 Task: Create a rule from the Routing list, Task moved to a section -> Set Priority in the project AgilePulse , set the section as Done clear the priority
Action: Mouse moved to (67, 288)
Screenshot: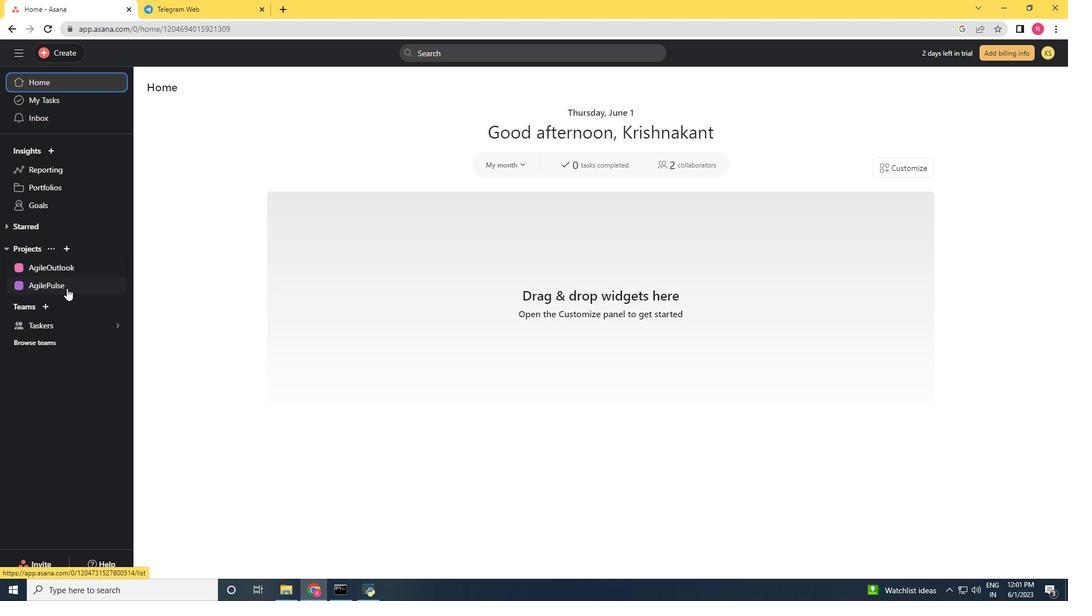 
Action: Mouse pressed left at (67, 288)
Screenshot: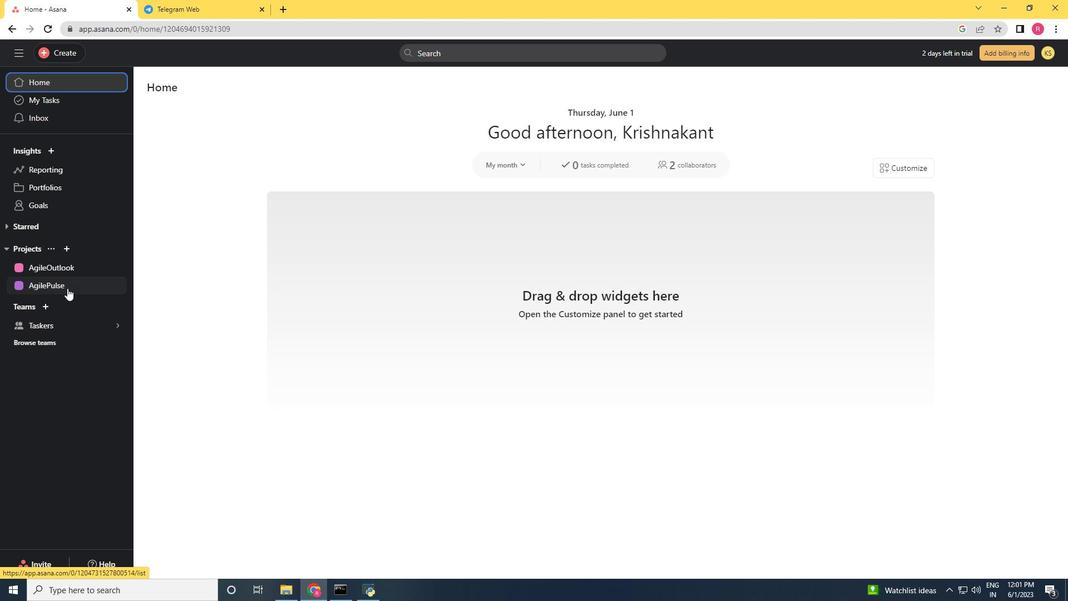 
Action: Mouse moved to (1015, 95)
Screenshot: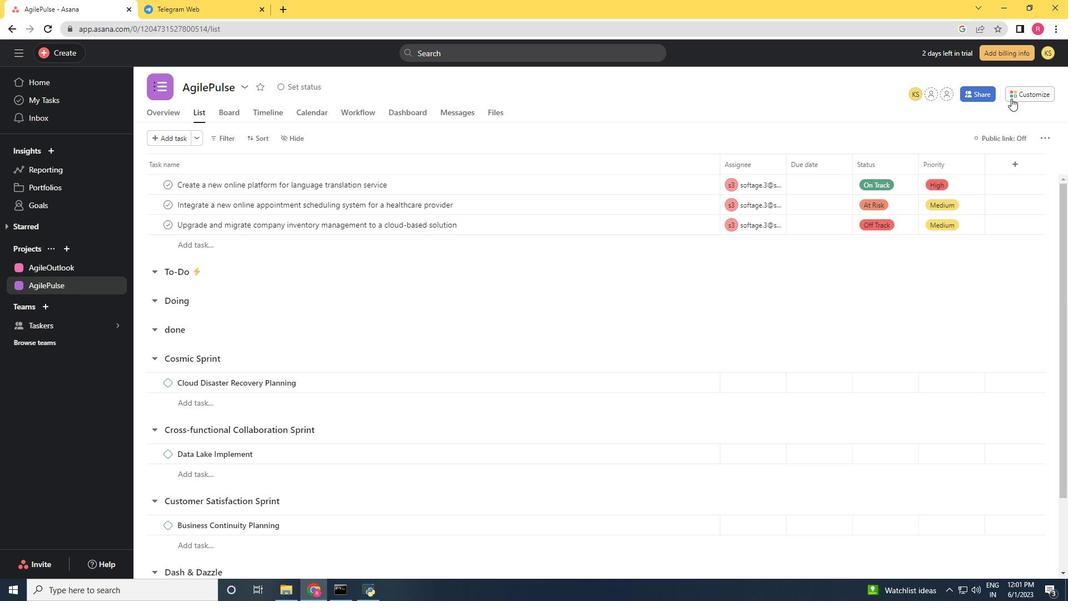 
Action: Mouse pressed left at (1015, 95)
Screenshot: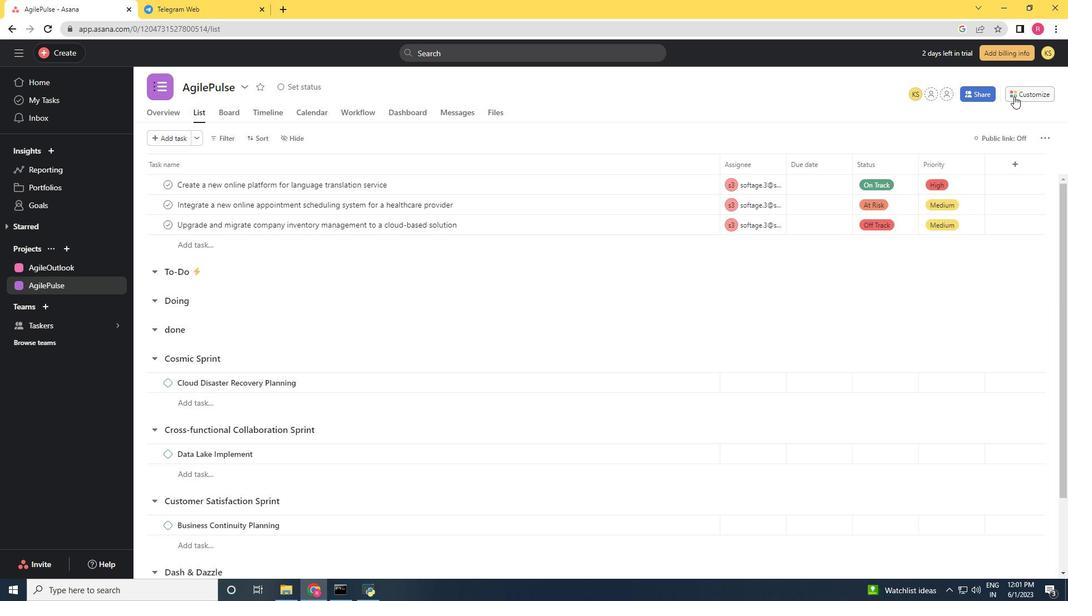 
Action: Mouse moved to (838, 251)
Screenshot: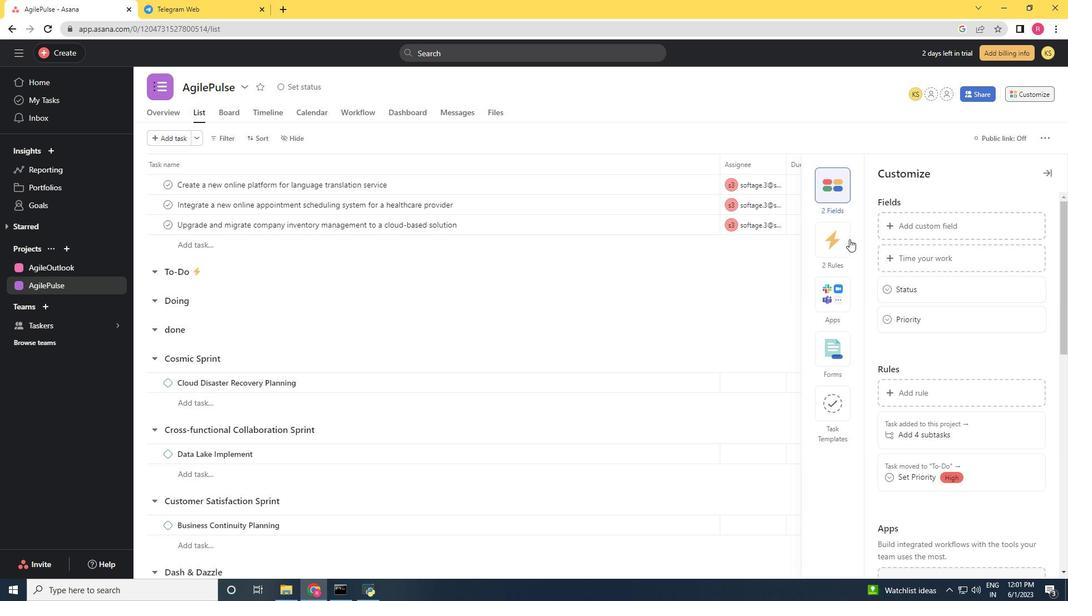 
Action: Mouse pressed left at (838, 251)
Screenshot: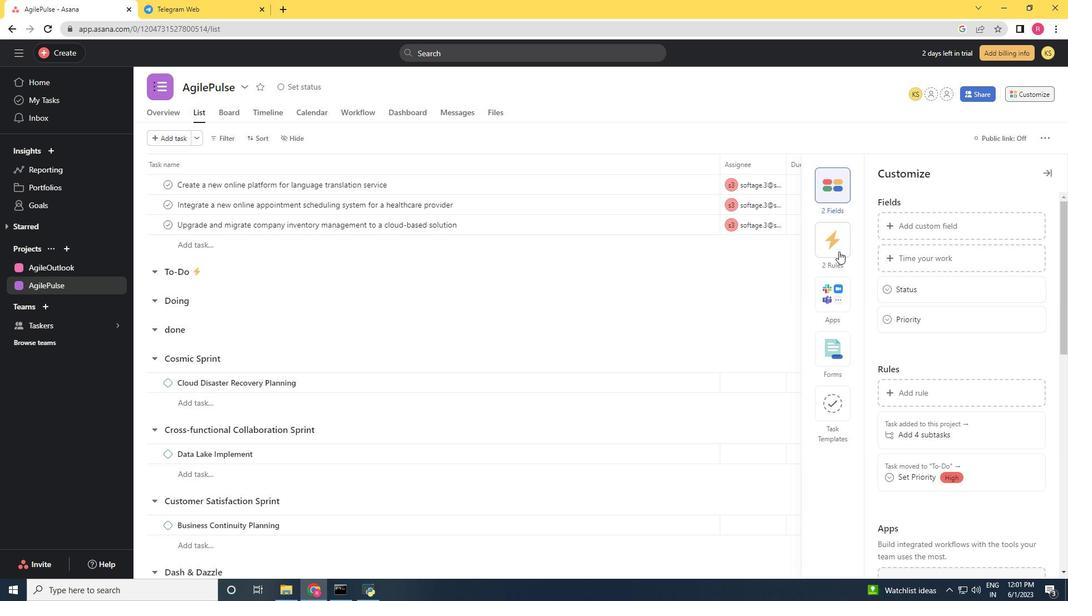 
Action: Mouse moved to (925, 228)
Screenshot: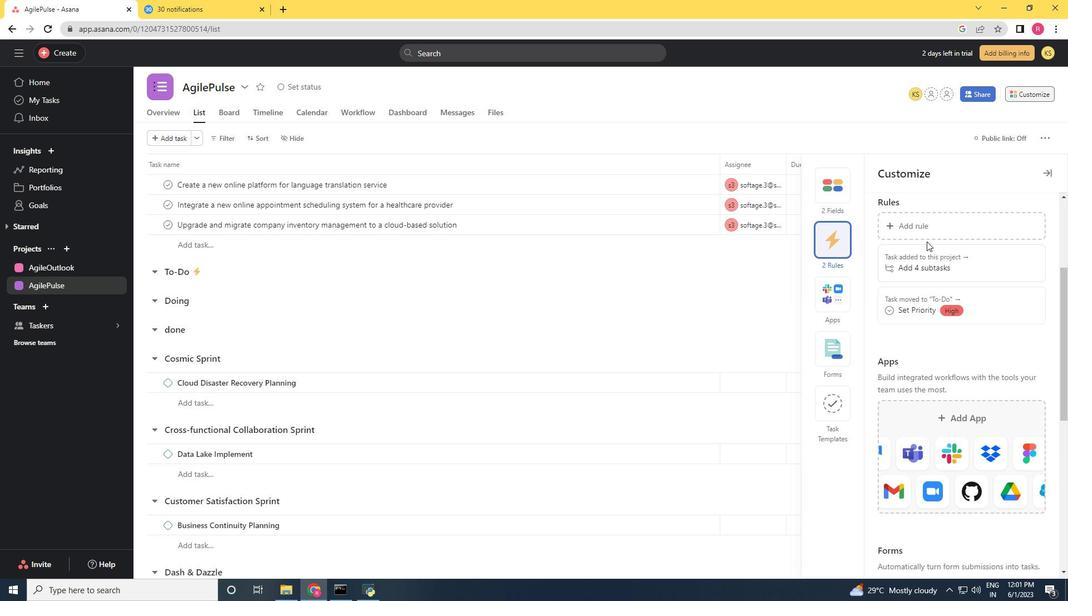 
Action: Mouse pressed left at (925, 228)
Screenshot: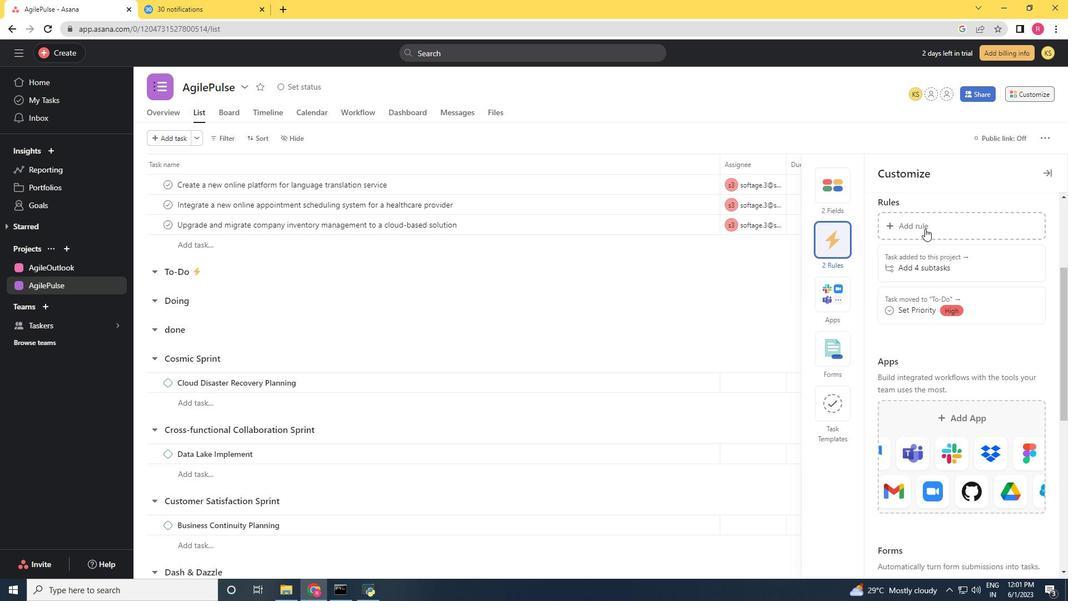 
Action: Mouse moved to (231, 145)
Screenshot: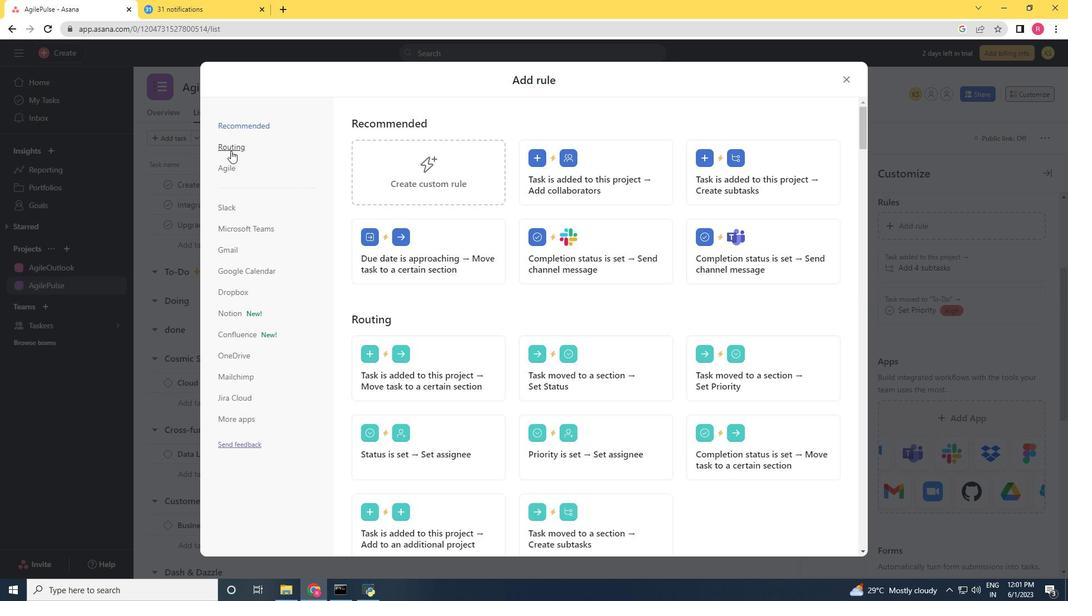 
Action: Mouse pressed left at (231, 145)
Screenshot: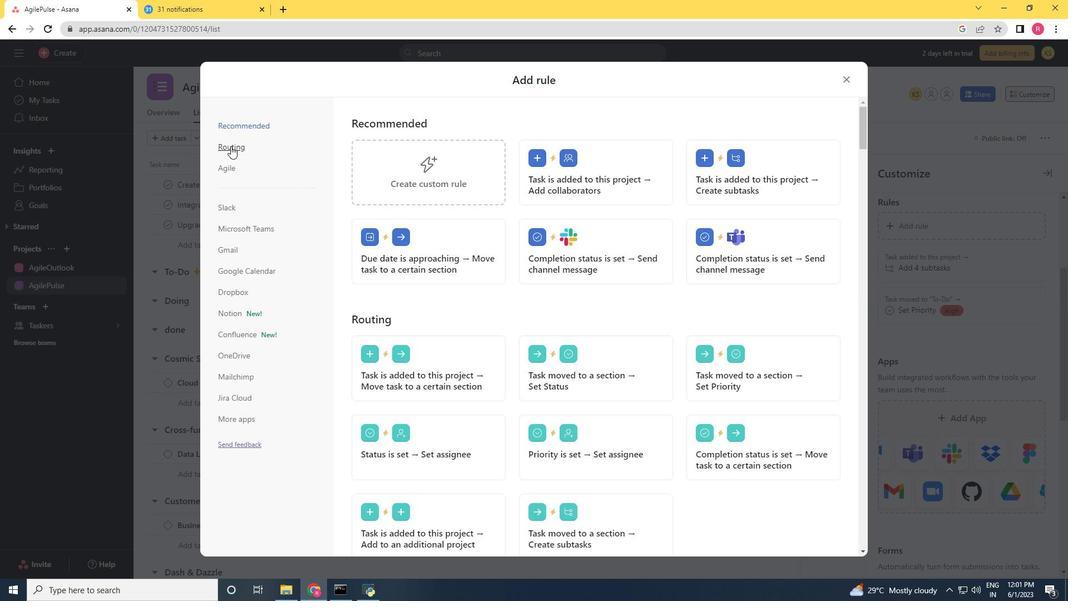 
Action: Mouse moved to (719, 183)
Screenshot: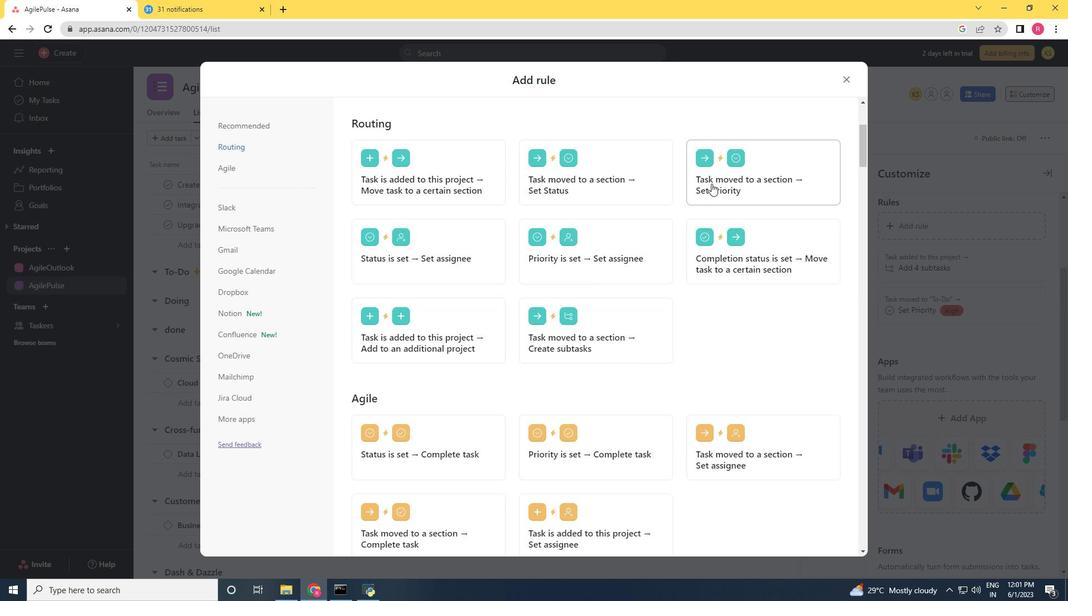 
Action: Mouse pressed left at (719, 183)
Screenshot: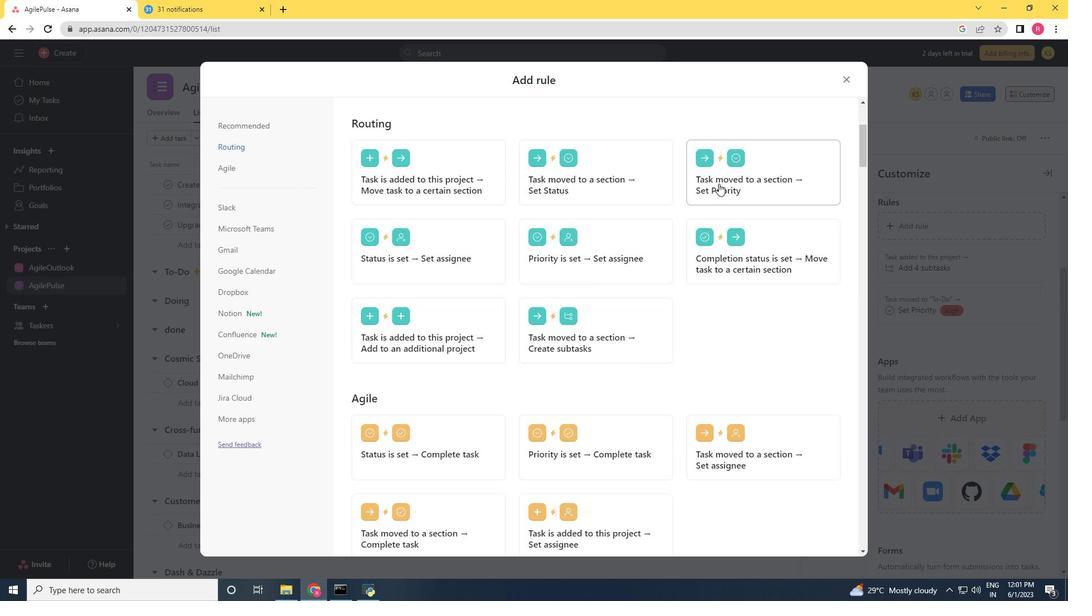 
Action: Mouse moved to (482, 290)
Screenshot: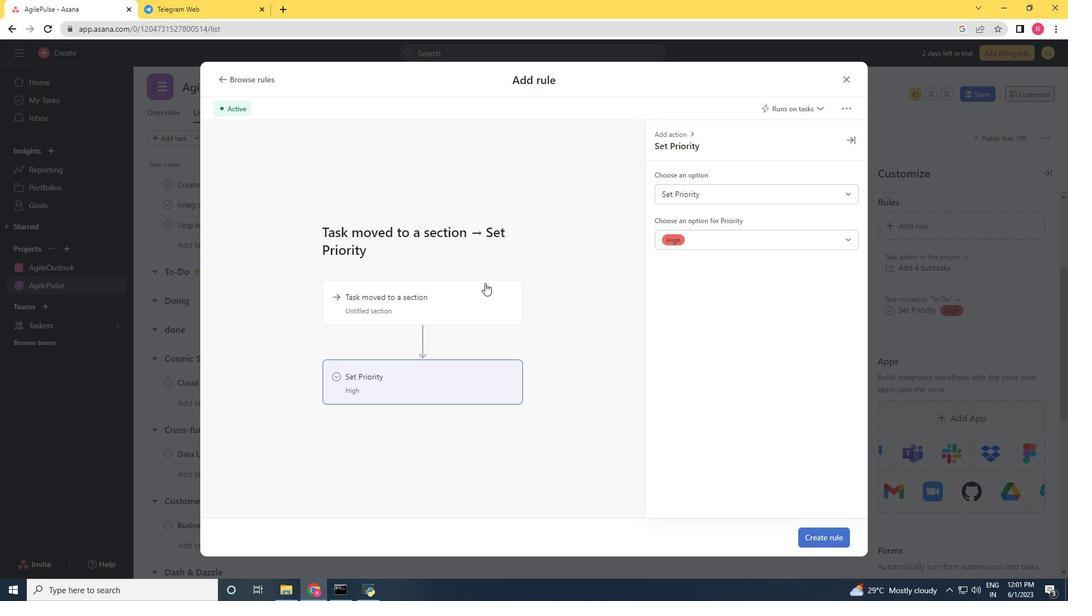 
Action: Mouse pressed left at (482, 290)
Screenshot: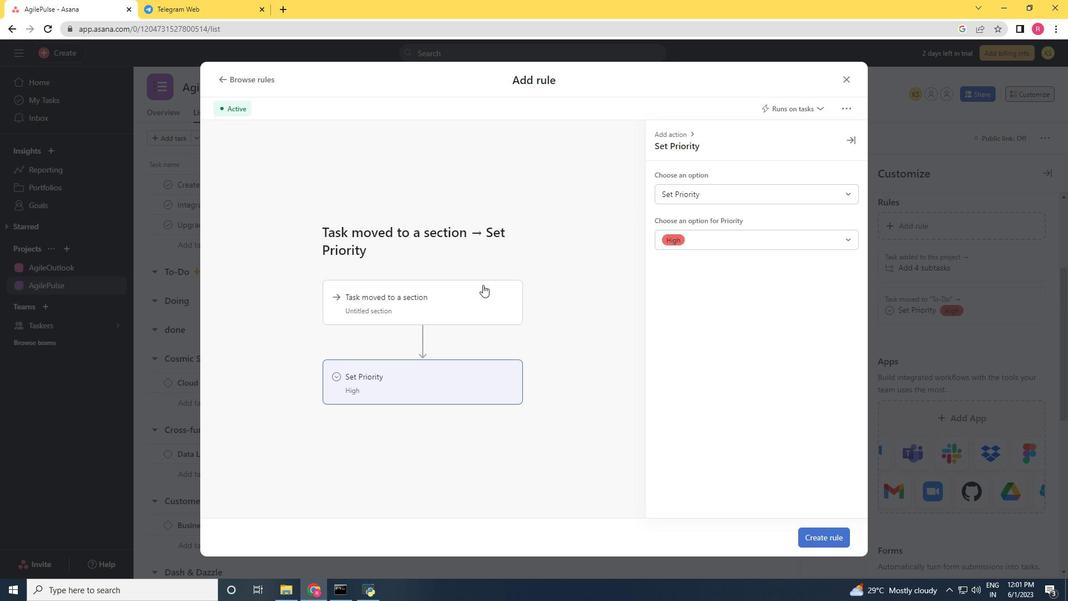 
Action: Mouse moved to (755, 199)
Screenshot: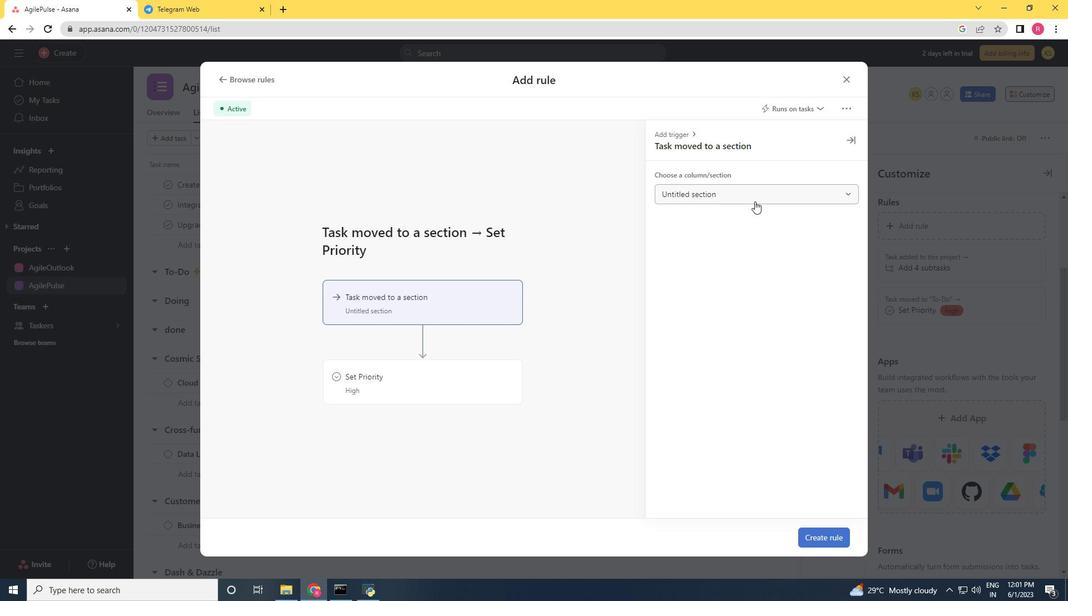
Action: Mouse pressed left at (755, 199)
Screenshot: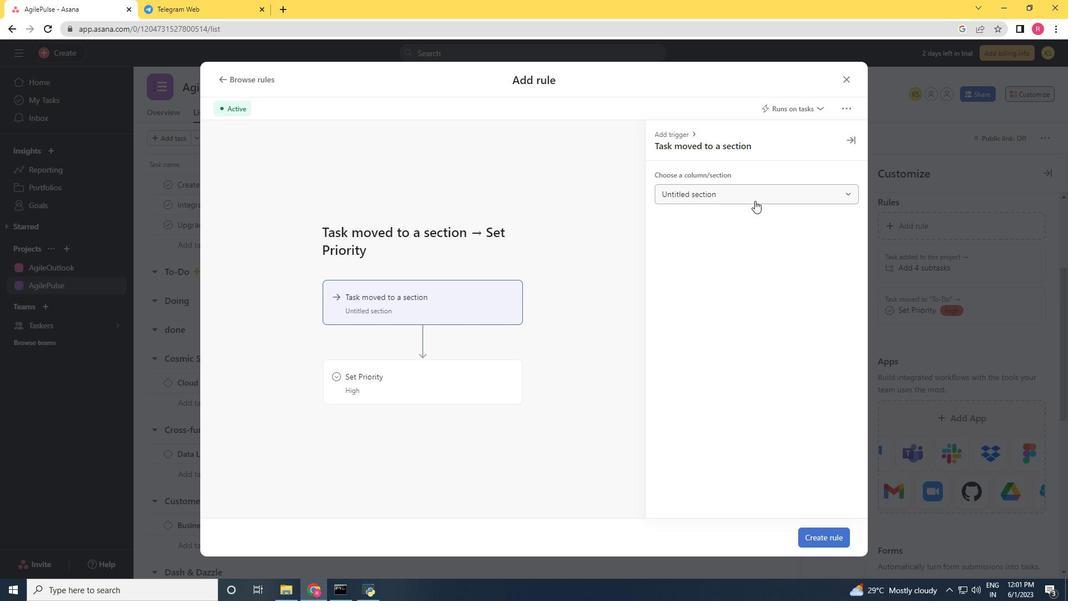 
Action: Mouse moved to (723, 278)
Screenshot: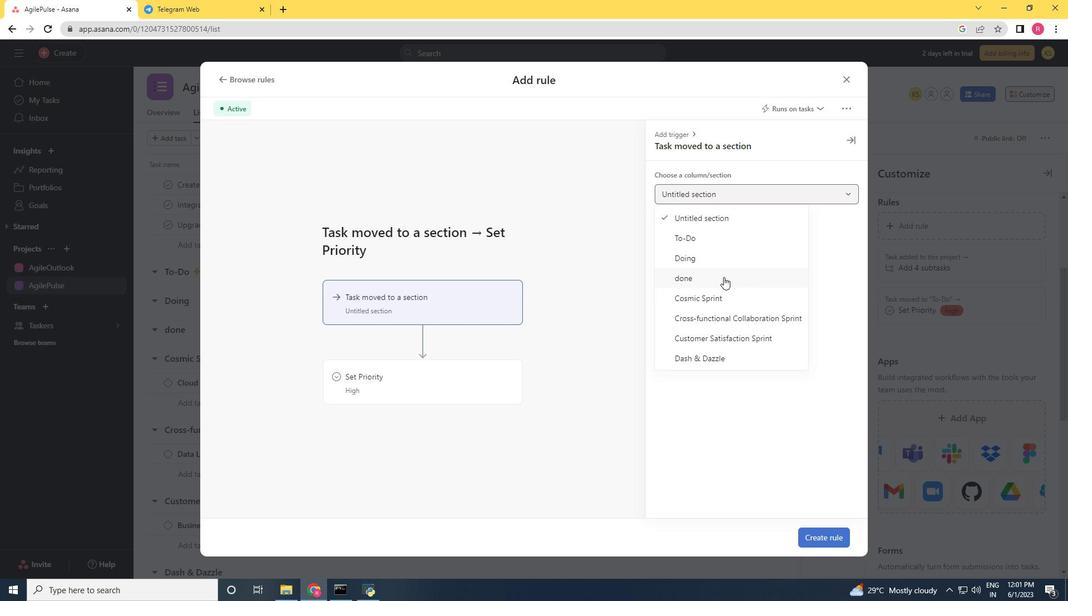 
Action: Mouse pressed left at (723, 278)
Screenshot: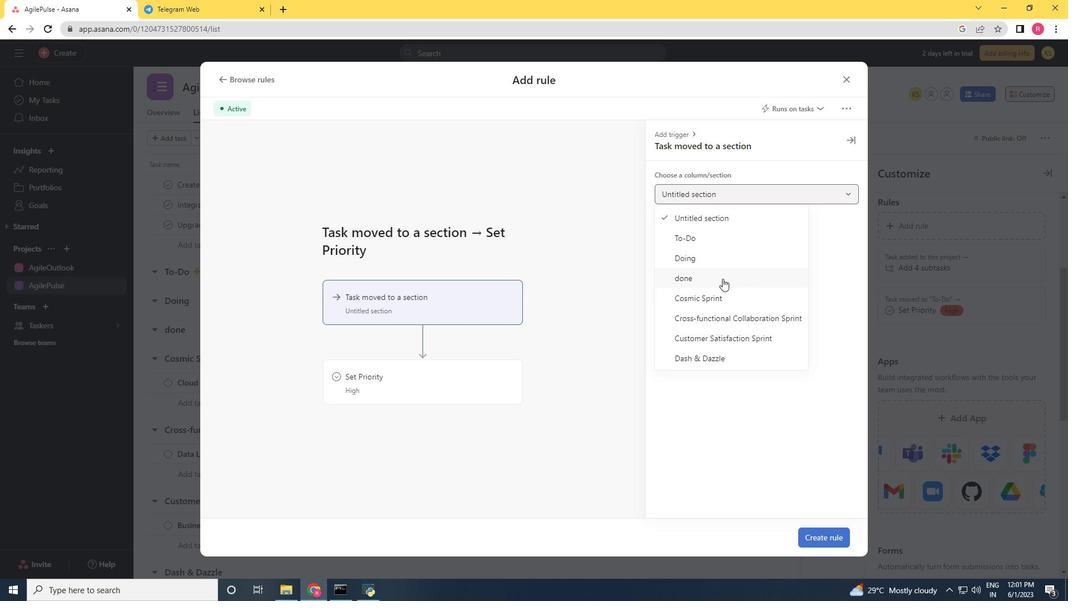 
Action: Mouse moved to (421, 371)
Screenshot: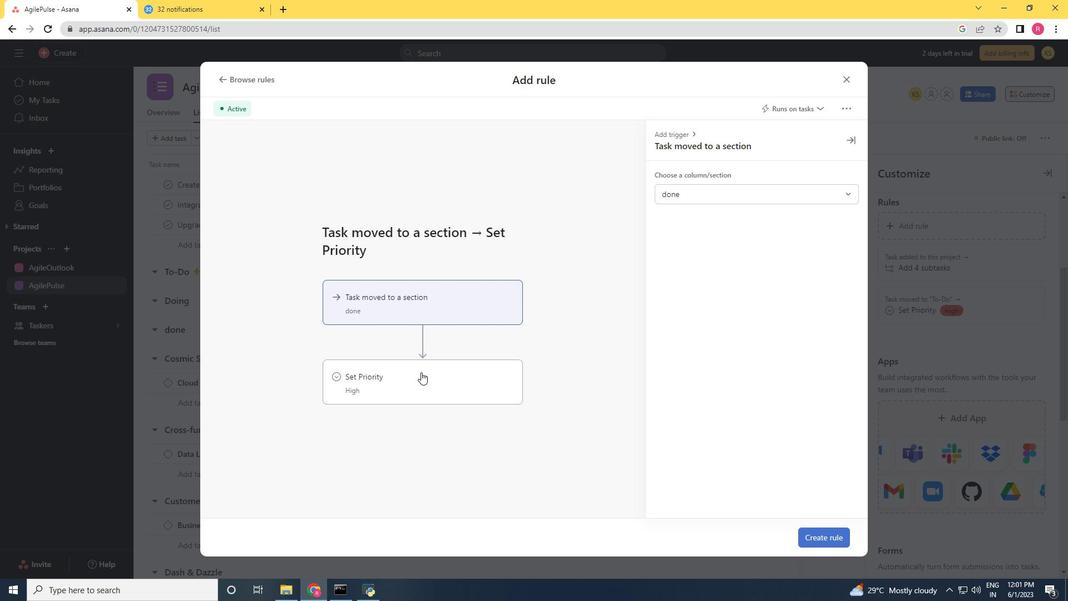 
Action: Mouse pressed left at (421, 371)
Screenshot: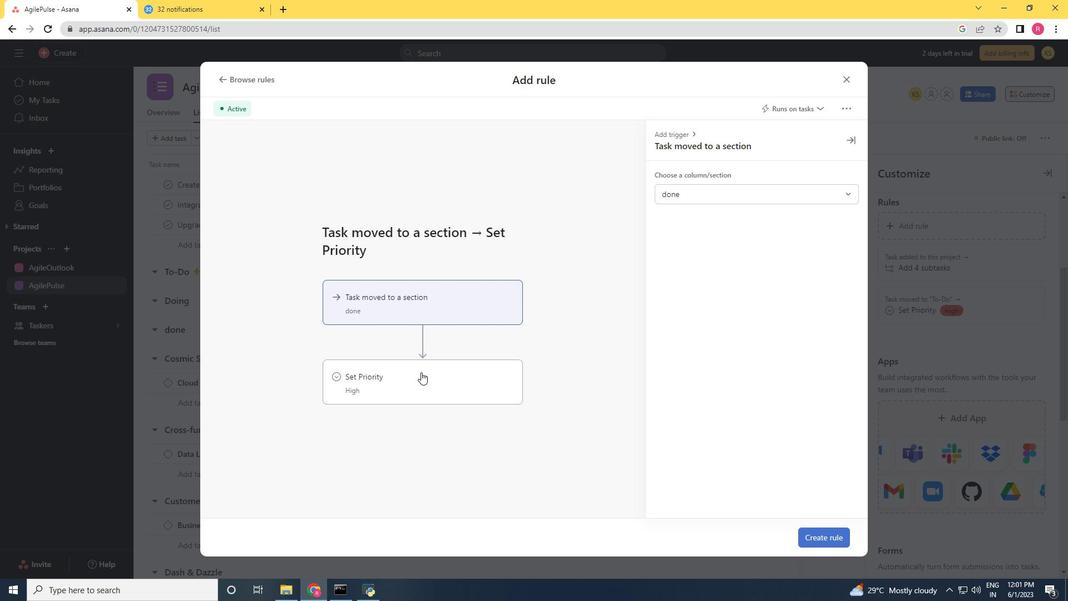 
Action: Mouse moved to (699, 193)
Screenshot: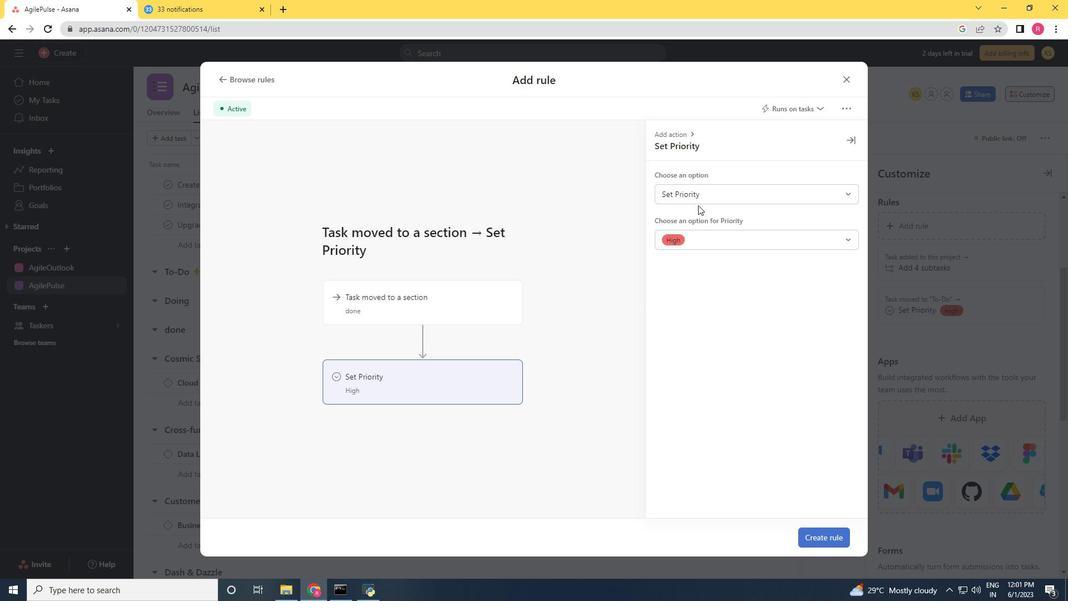 
Action: Mouse pressed left at (699, 193)
Screenshot: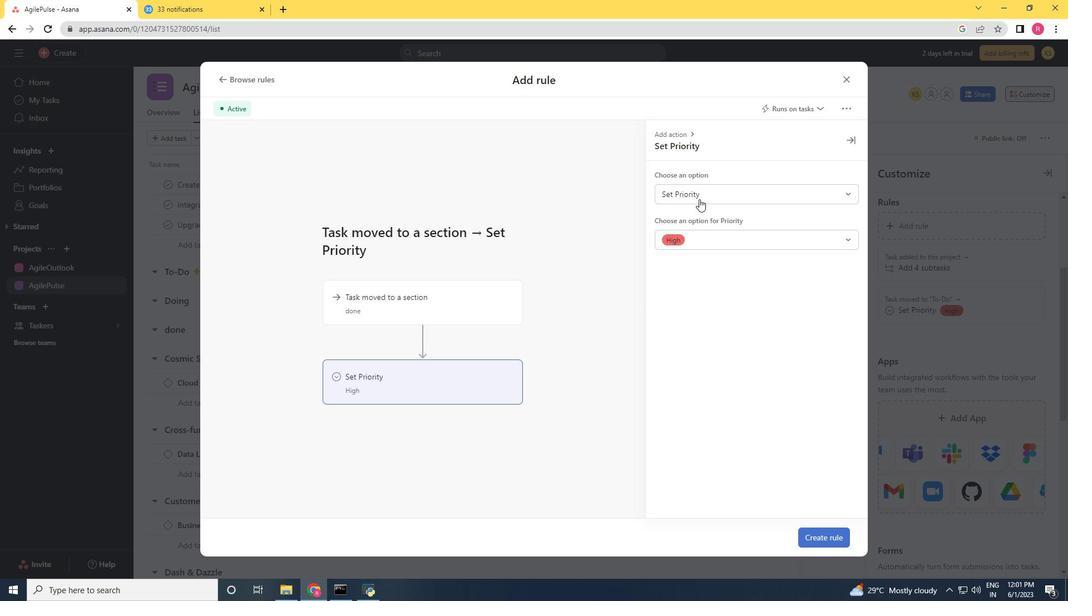 
Action: Mouse moved to (693, 212)
Screenshot: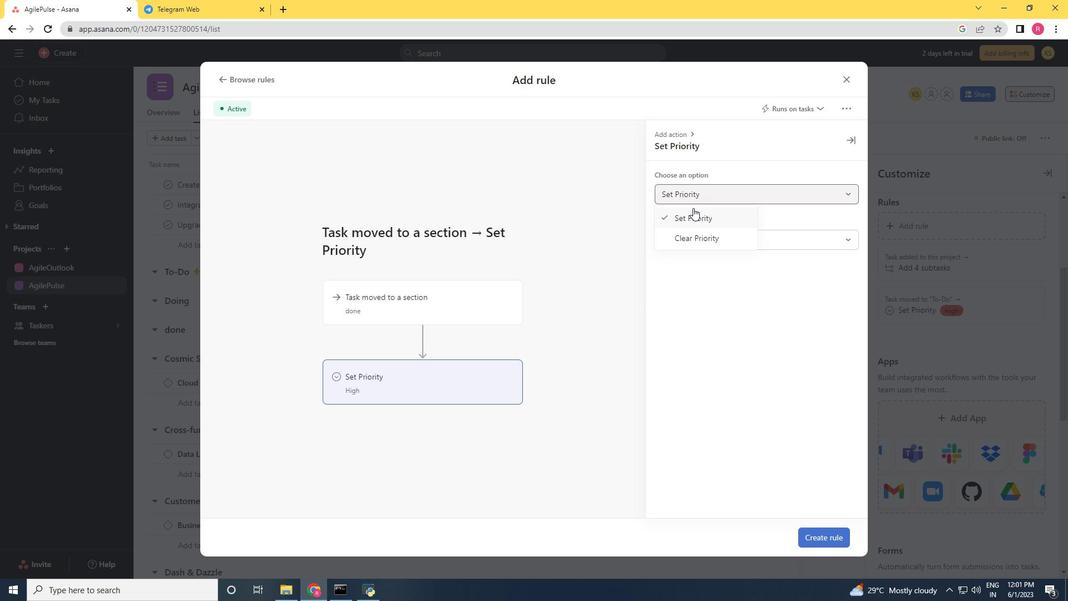 
Action: Mouse pressed left at (693, 212)
Screenshot: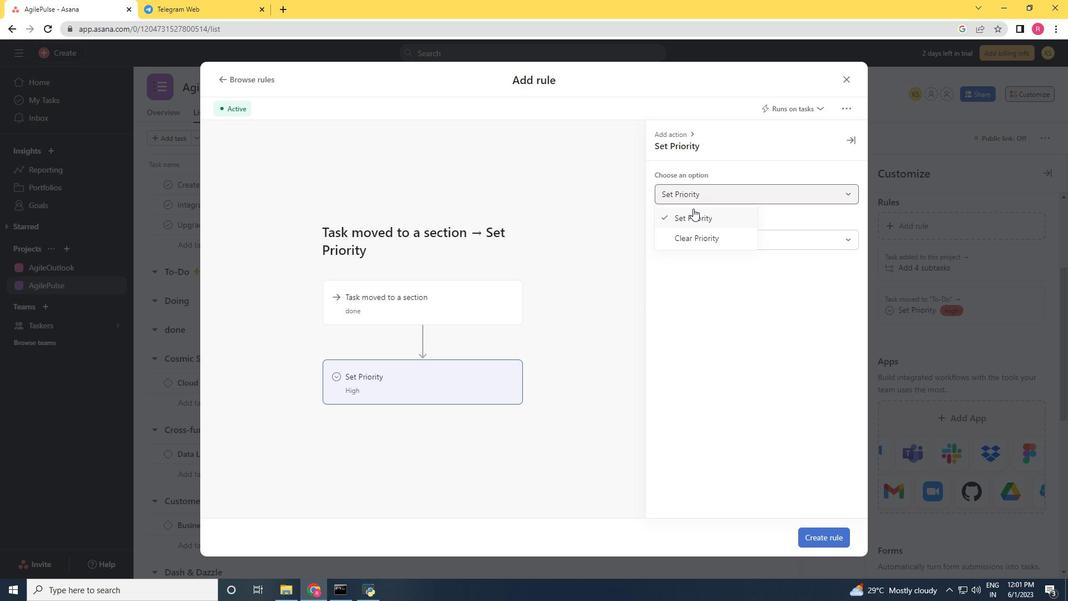 
Action: Mouse moved to (698, 234)
Screenshot: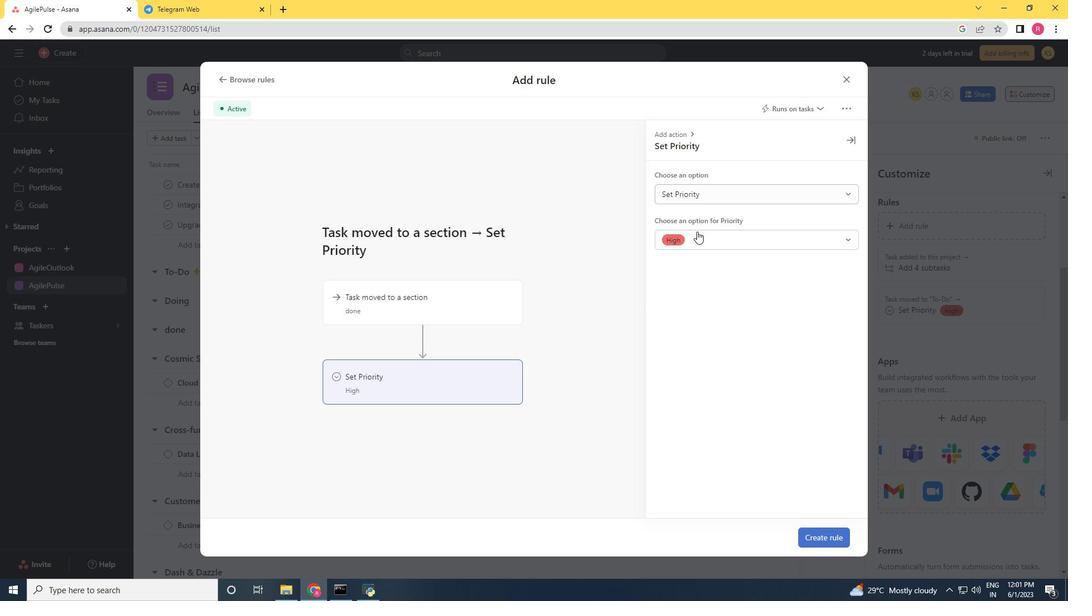 
Action: Mouse pressed left at (698, 234)
Screenshot: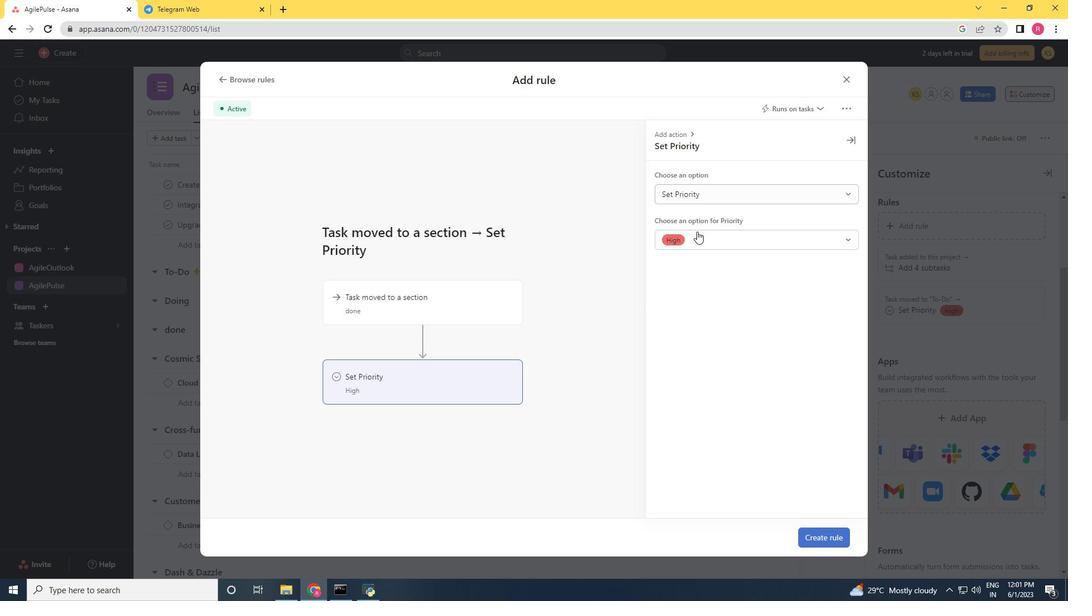 
Action: Mouse moved to (690, 262)
Screenshot: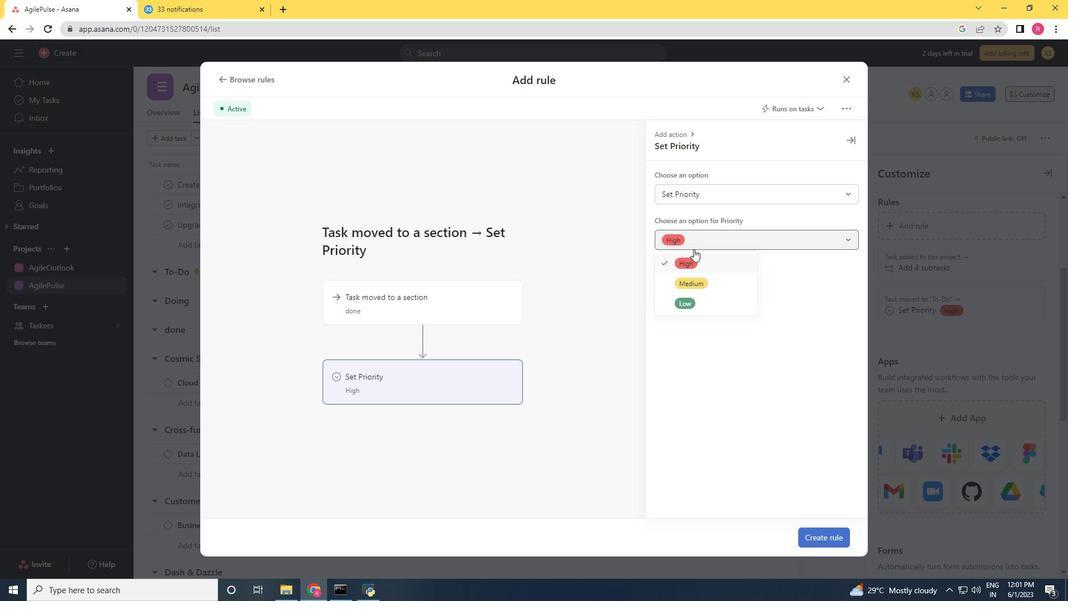 
Action: Mouse pressed left at (690, 262)
Screenshot: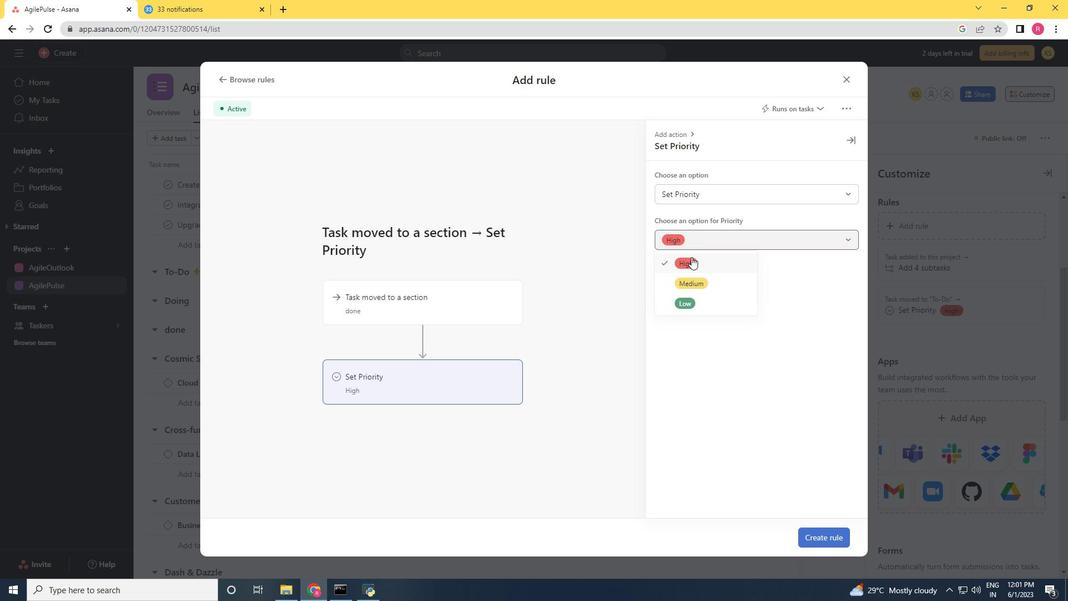 
Action: Mouse moved to (816, 542)
Screenshot: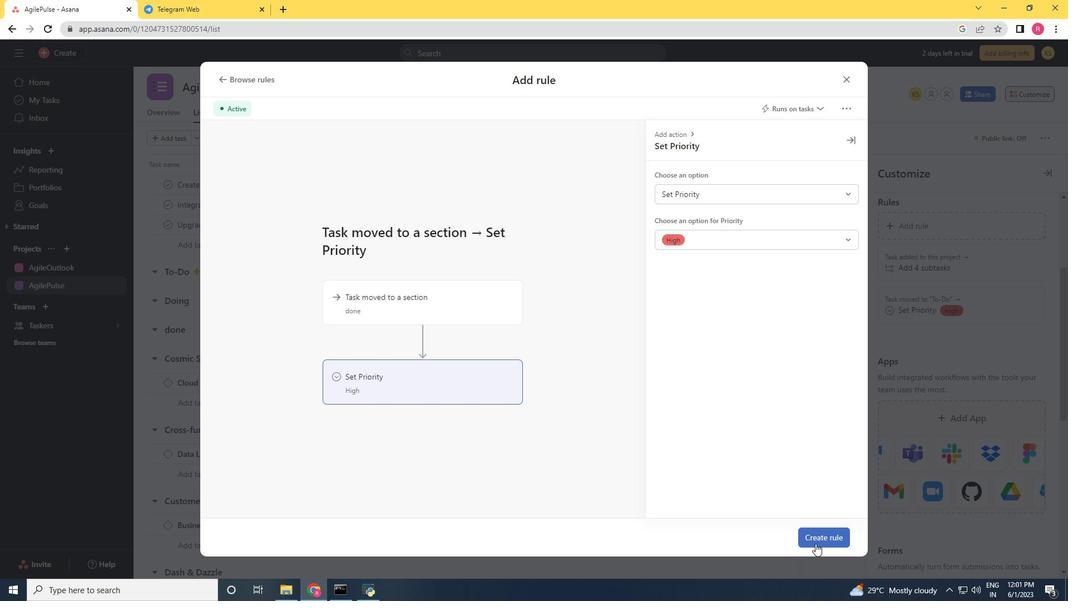 
Action: Mouse pressed left at (816, 542)
Screenshot: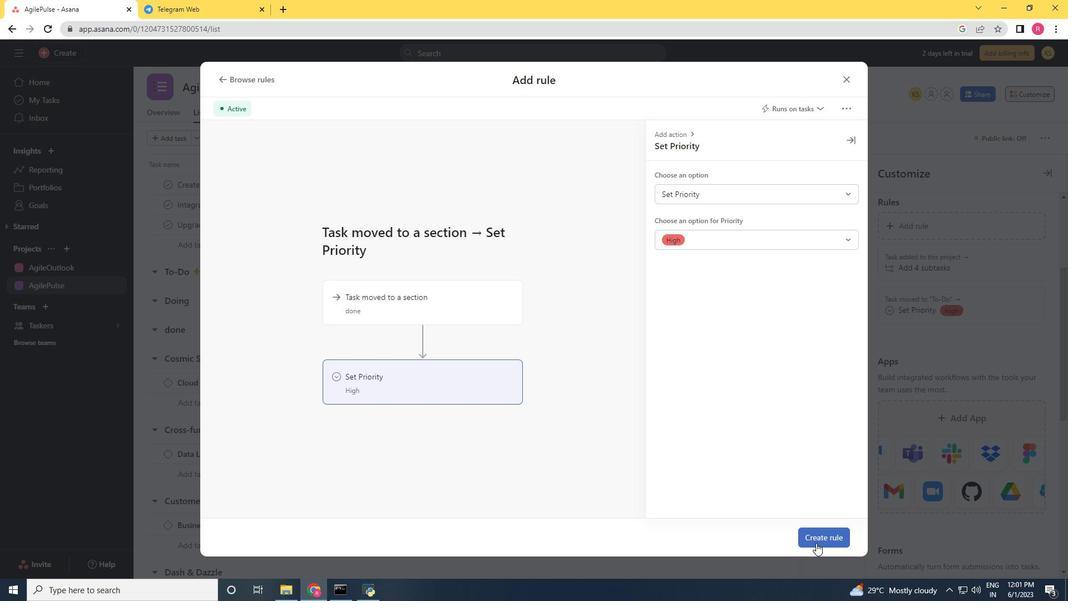 
Action: Mouse moved to (772, 542)
Screenshot: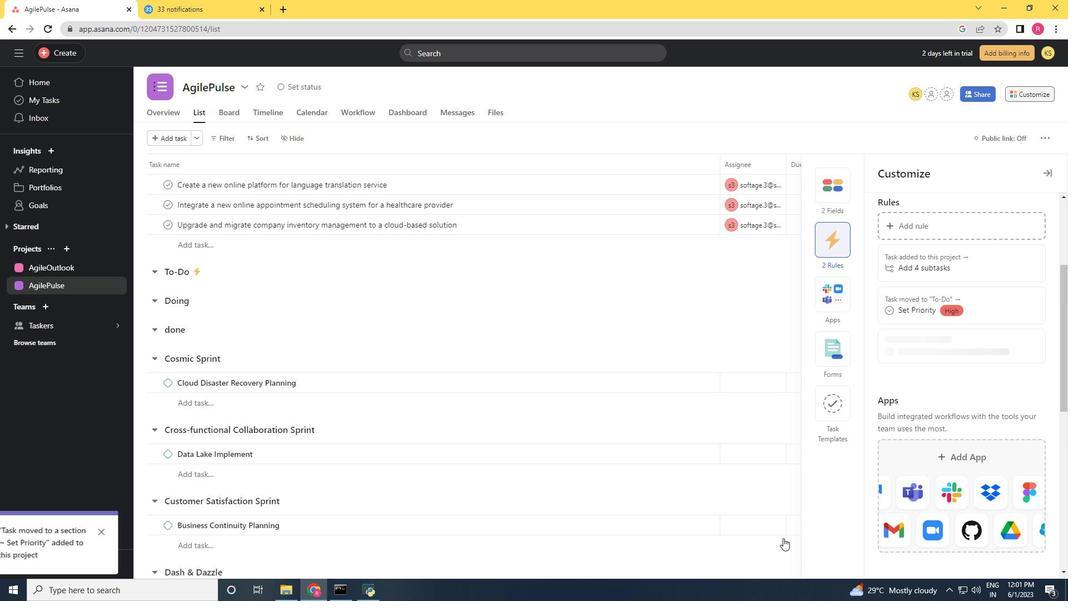 
